 Task: Select a schedule automation every 3 month on the 1 at 03:00 PM starting on May 1, 2023.
Action: Mouse moved to (531, 415)
Screenshot: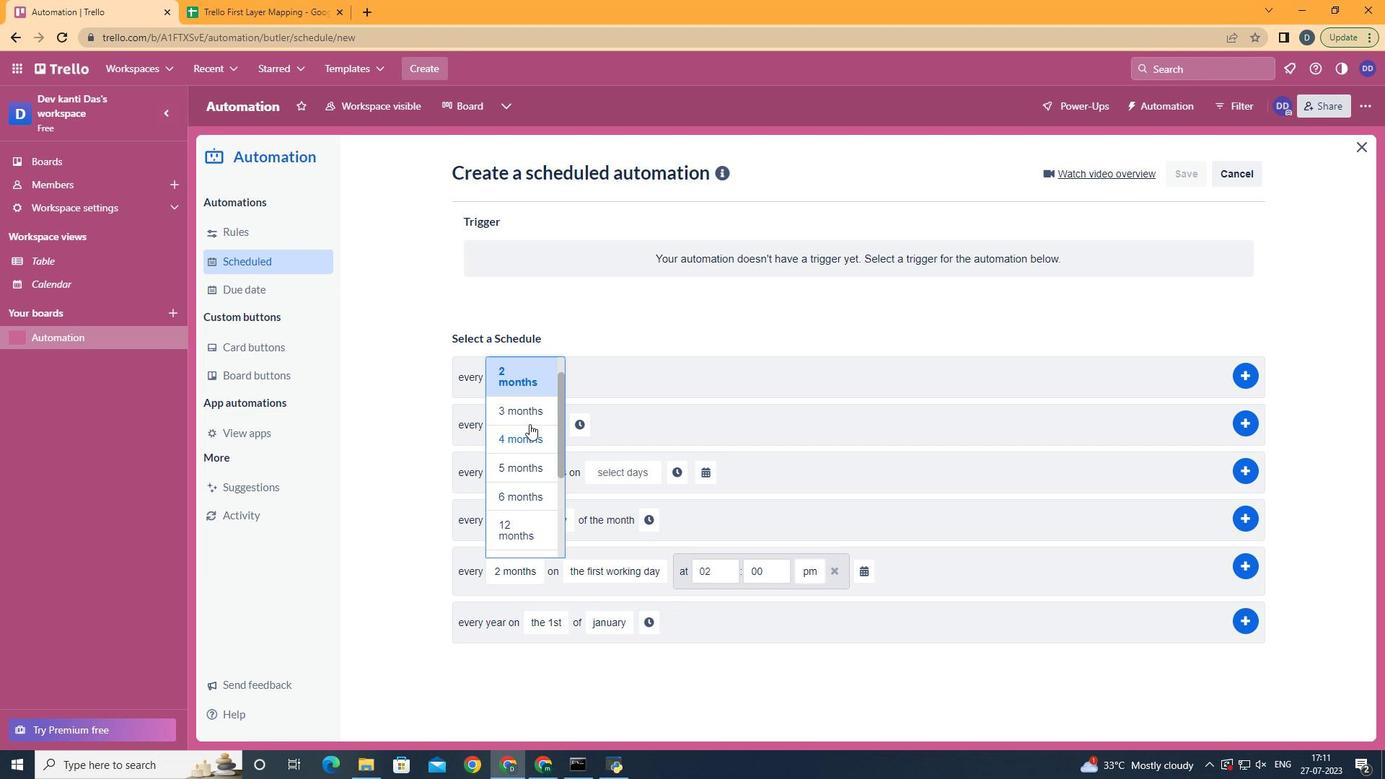 
Action: Mouse pressed left at (531, 415)
Screenshot: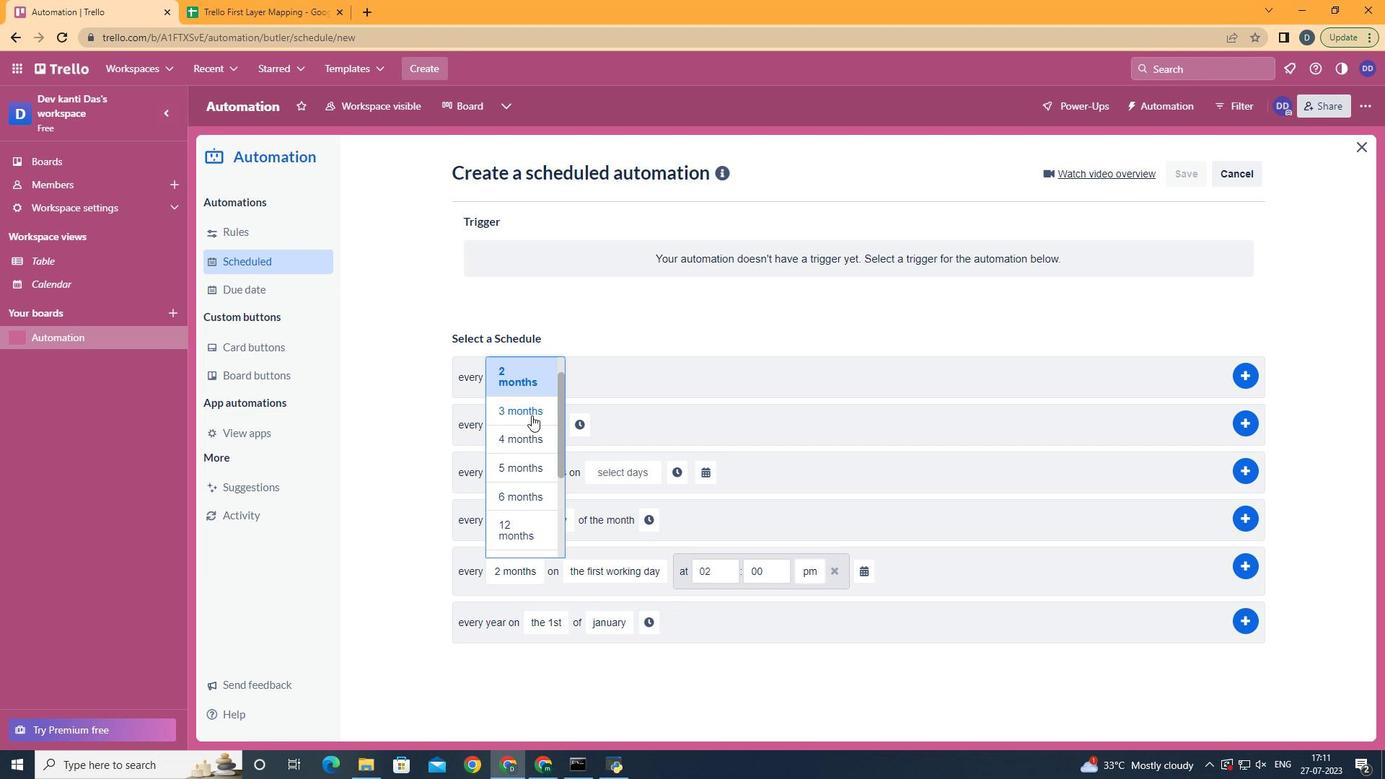 
Action: Mouse moved to (645, 387)
Screenshot: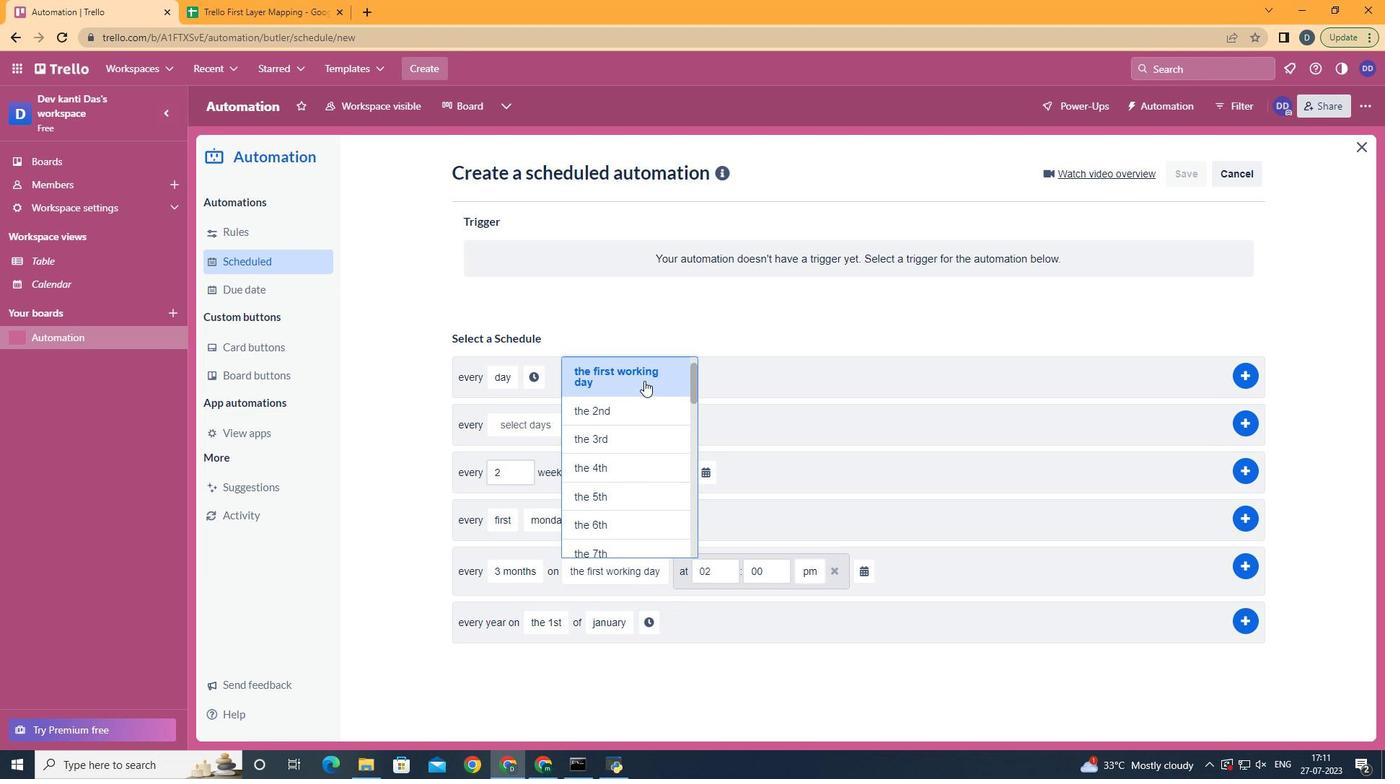 
Action: Mouse scrolled (645, 388) with delta (0, 0)
Screenshot: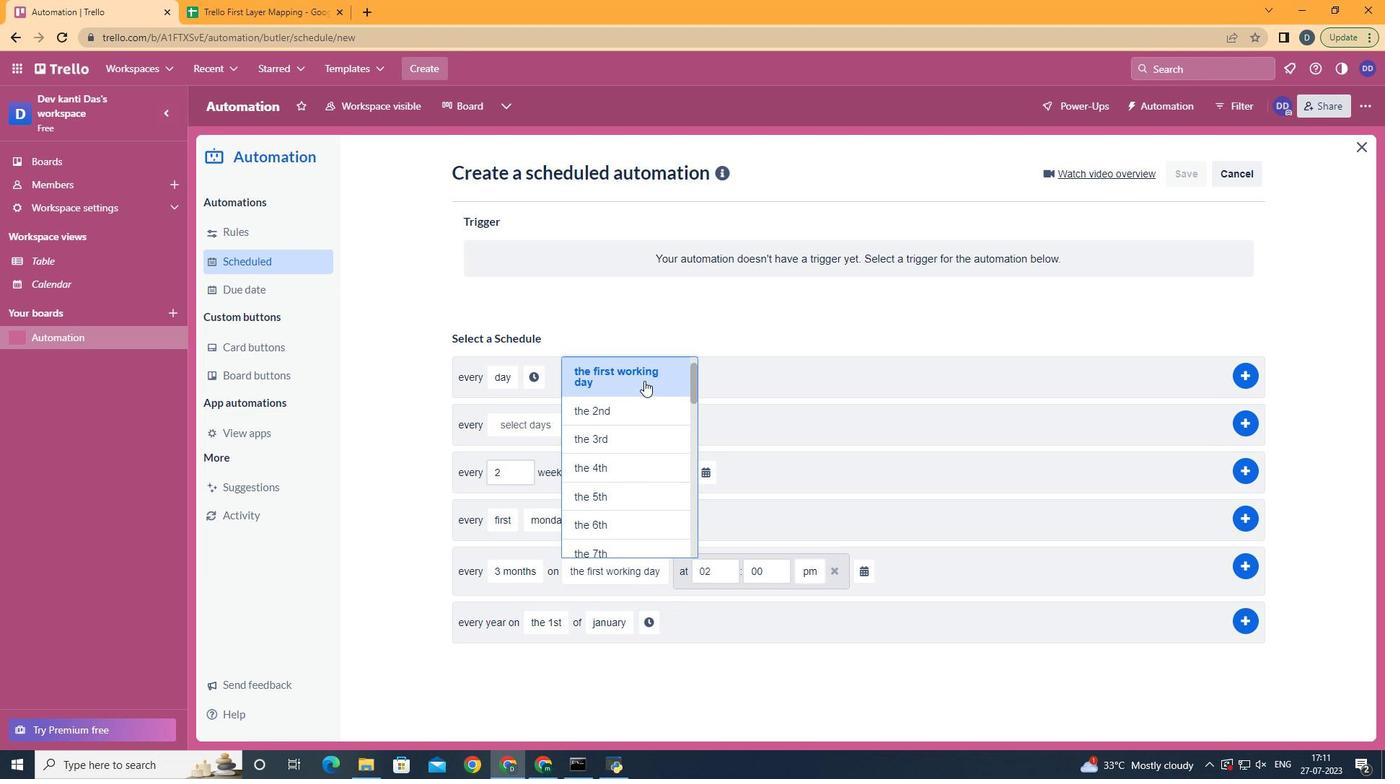 
Action: Mouse scrolled (645, 388) with delta (0, 0)
Screenshot: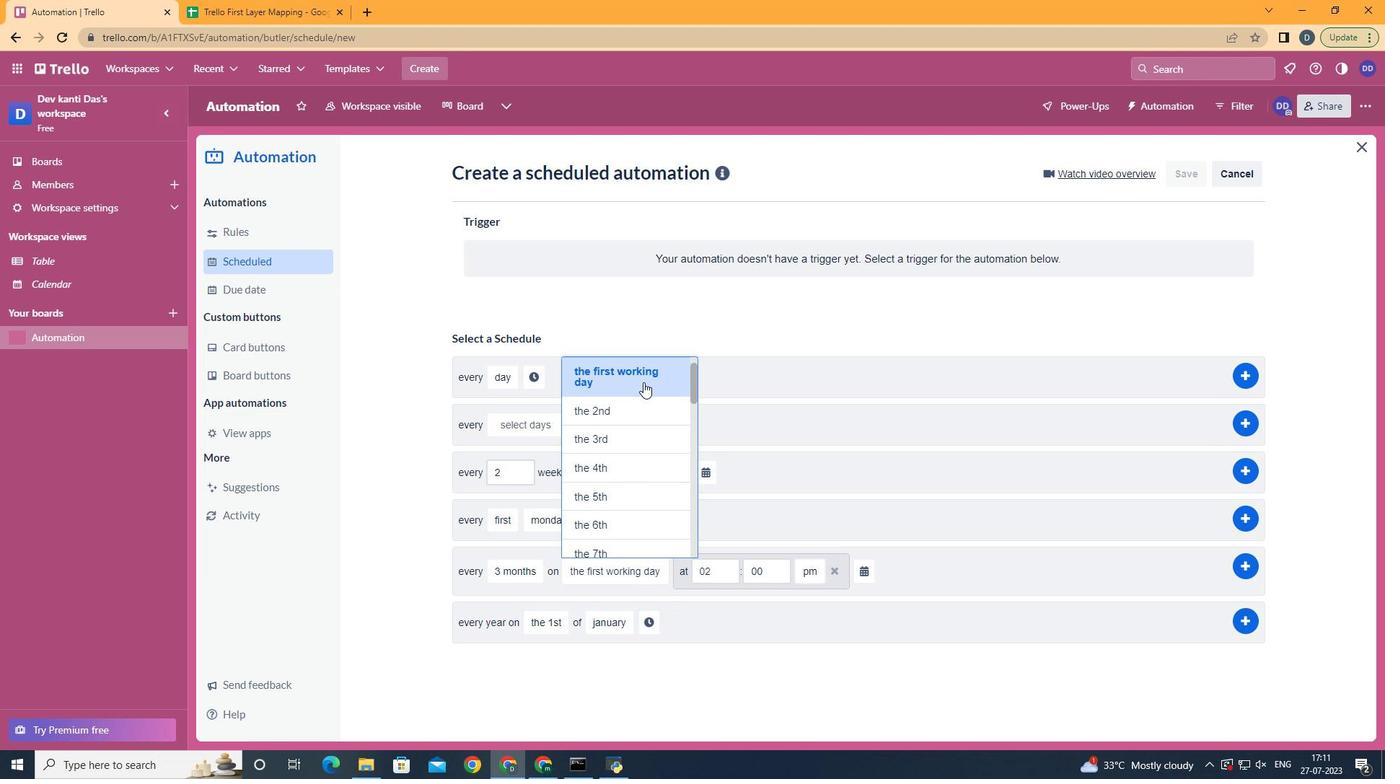 
Action: Mouse scrolled (645, 388) with delta (0, 0)
Screenshot: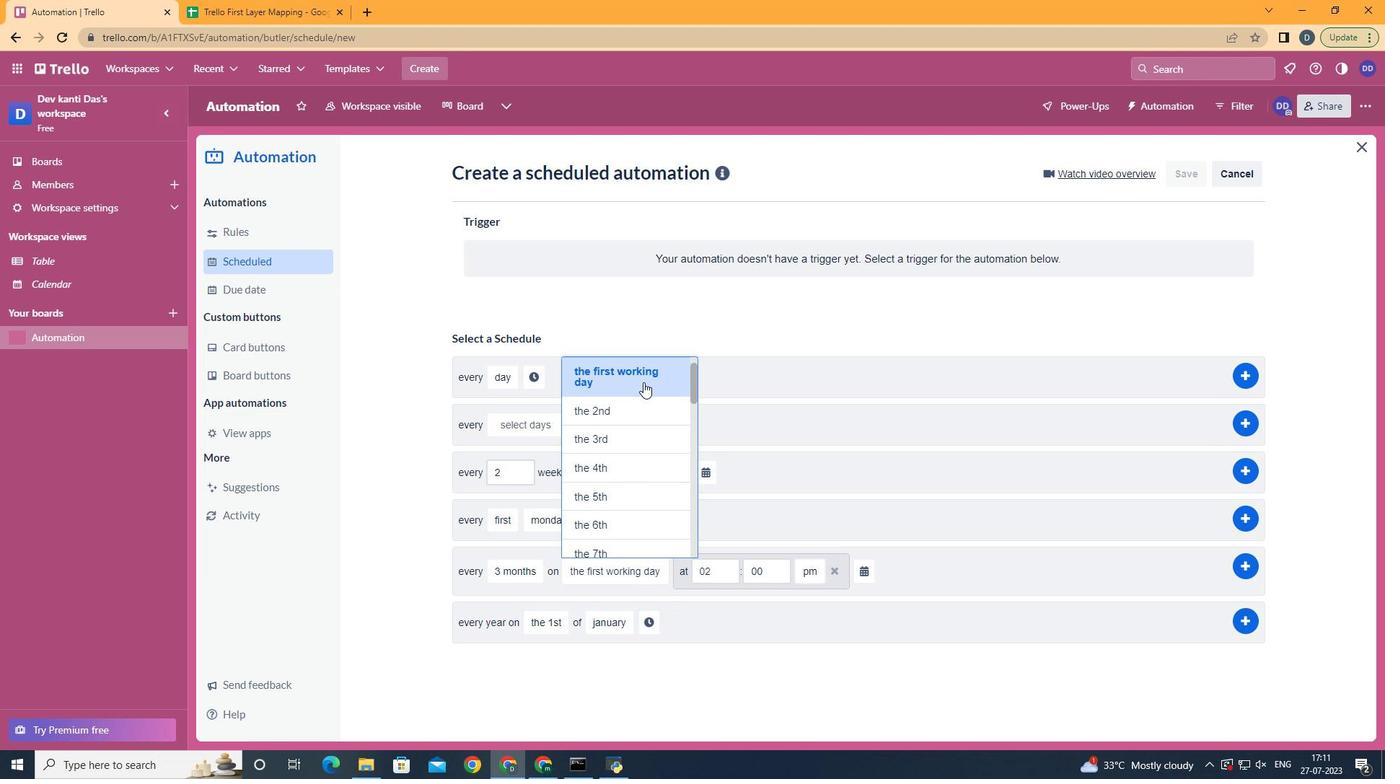
Action: Mouse moved to (658, 367)
Screenshot: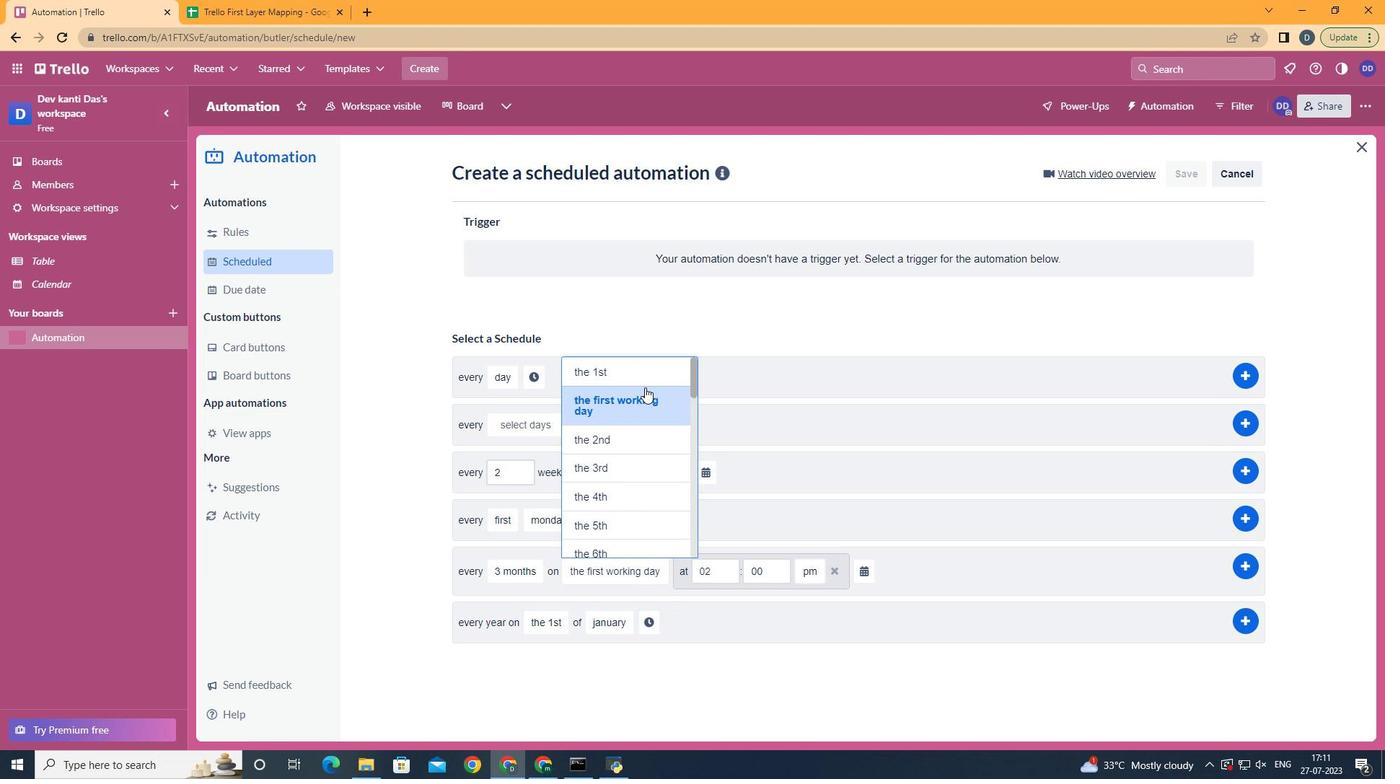 
Action: Mouse pressed left at (658, 367)
Screenshot: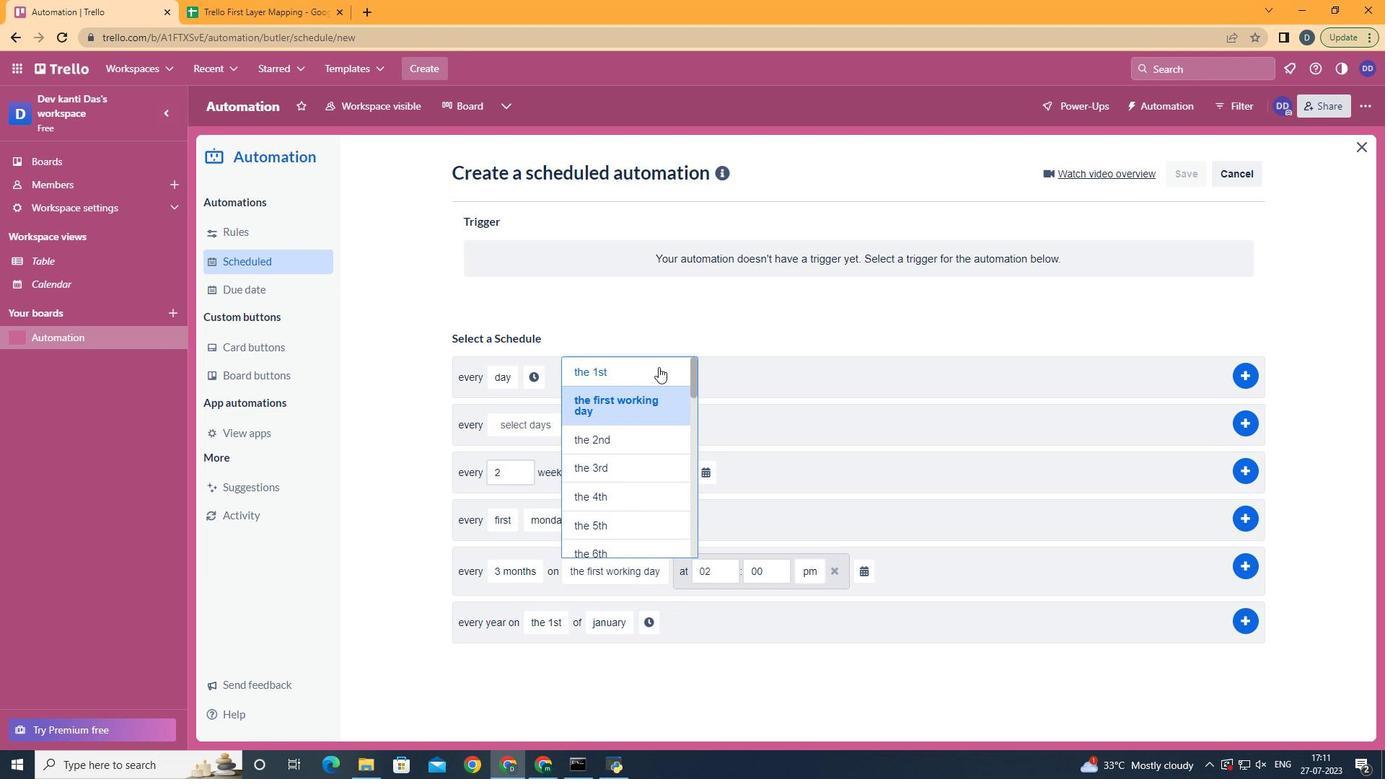 
Action: Mouse moved to (661, 584)
Screenshot: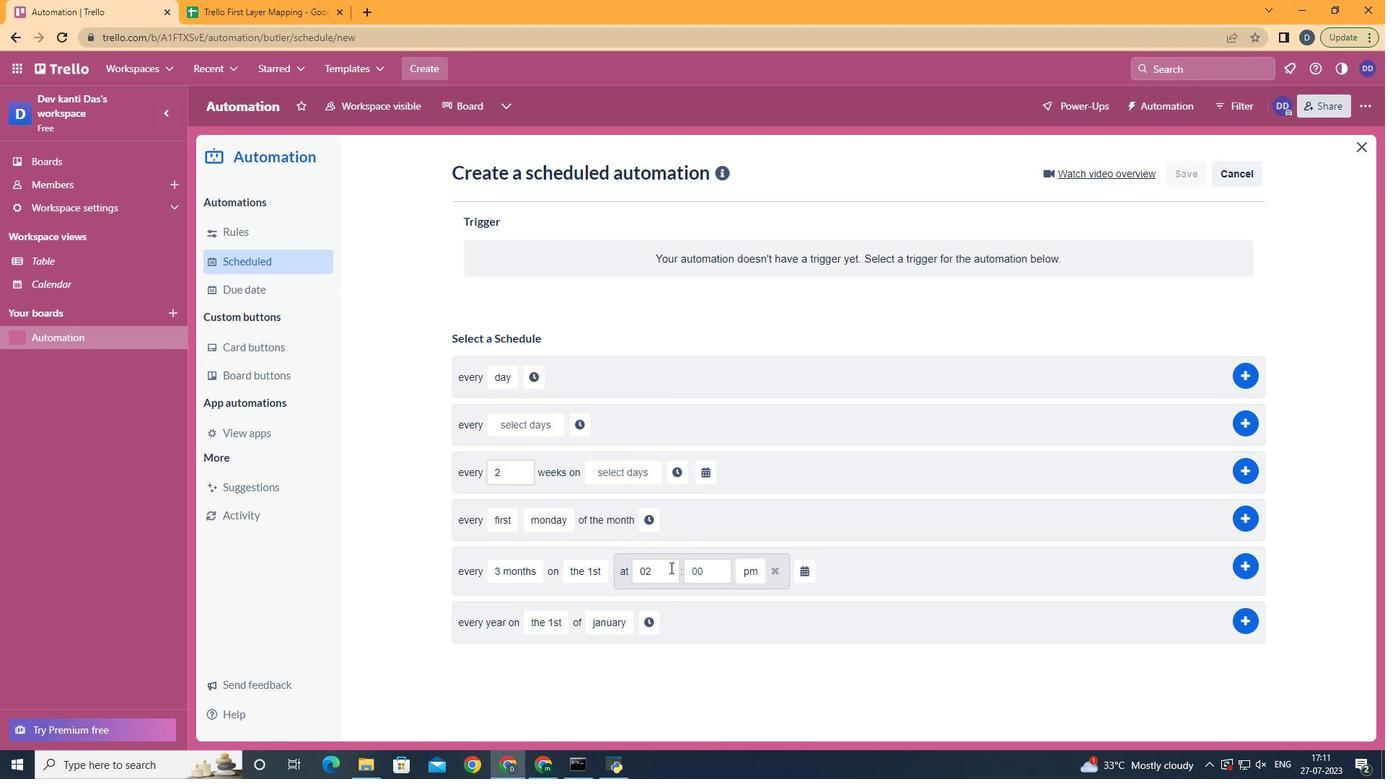 
Action: Mouse pressed left at (661, 584)
Screenshot: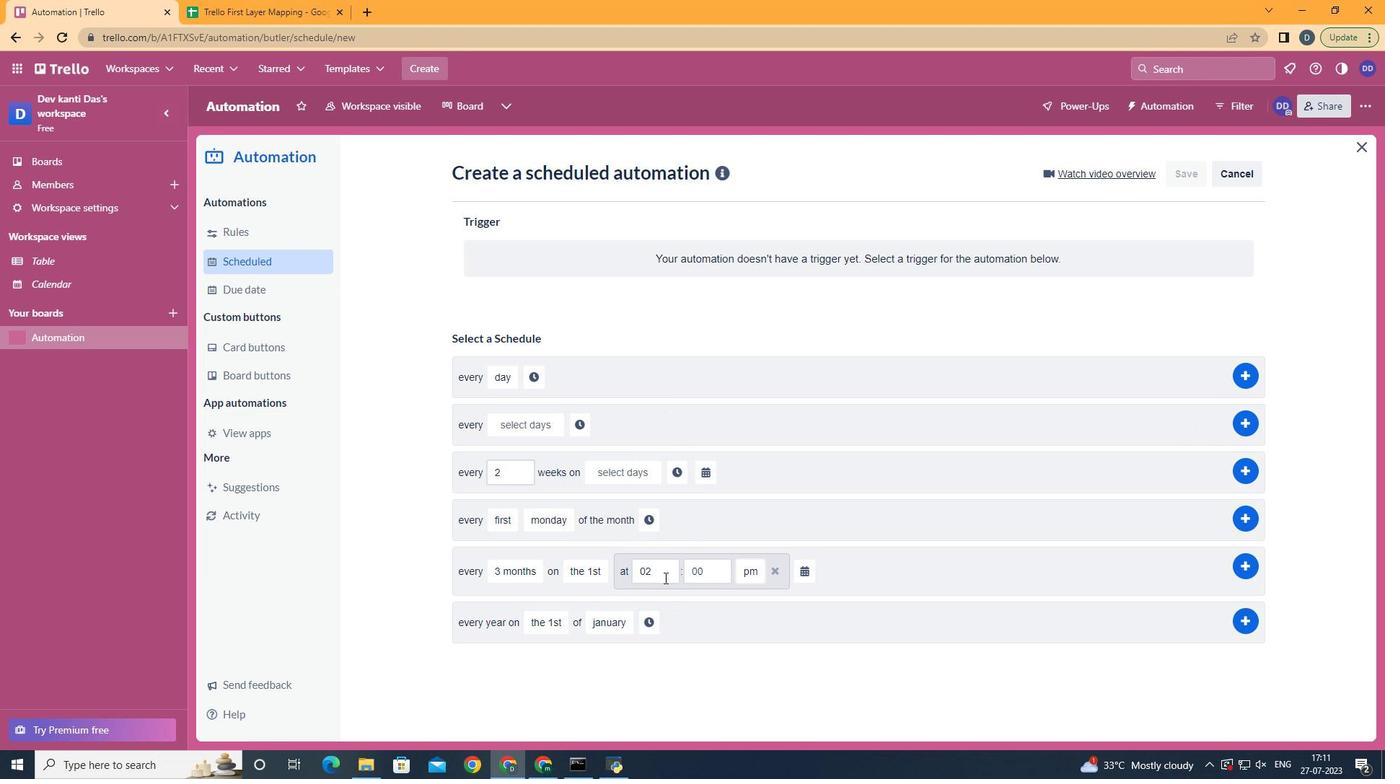 
Action: Key pressed <Key.backspace>3
Screenshot: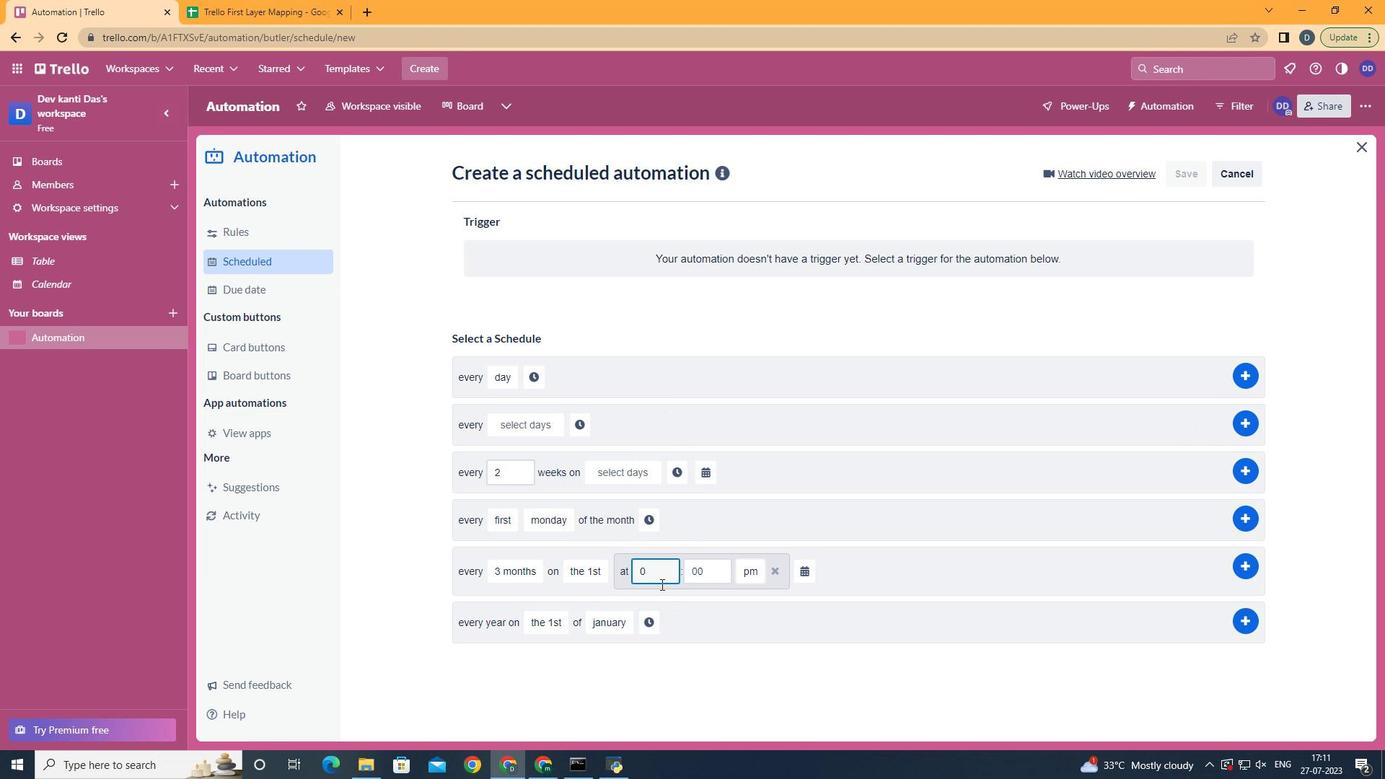 
Action: Mouse moved to (754, 625)
Screenshot: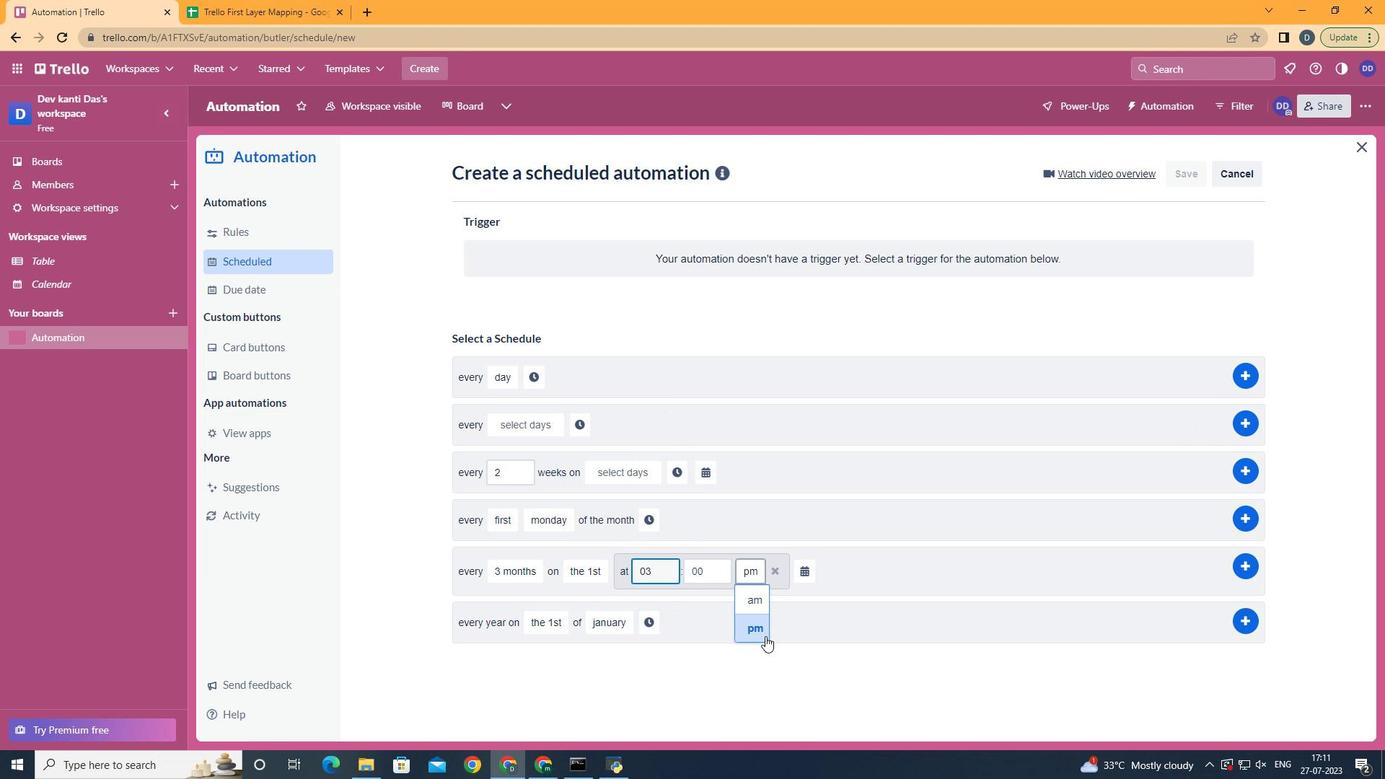 
Action: Mouse pressed left at (754, 625)
Screenshot: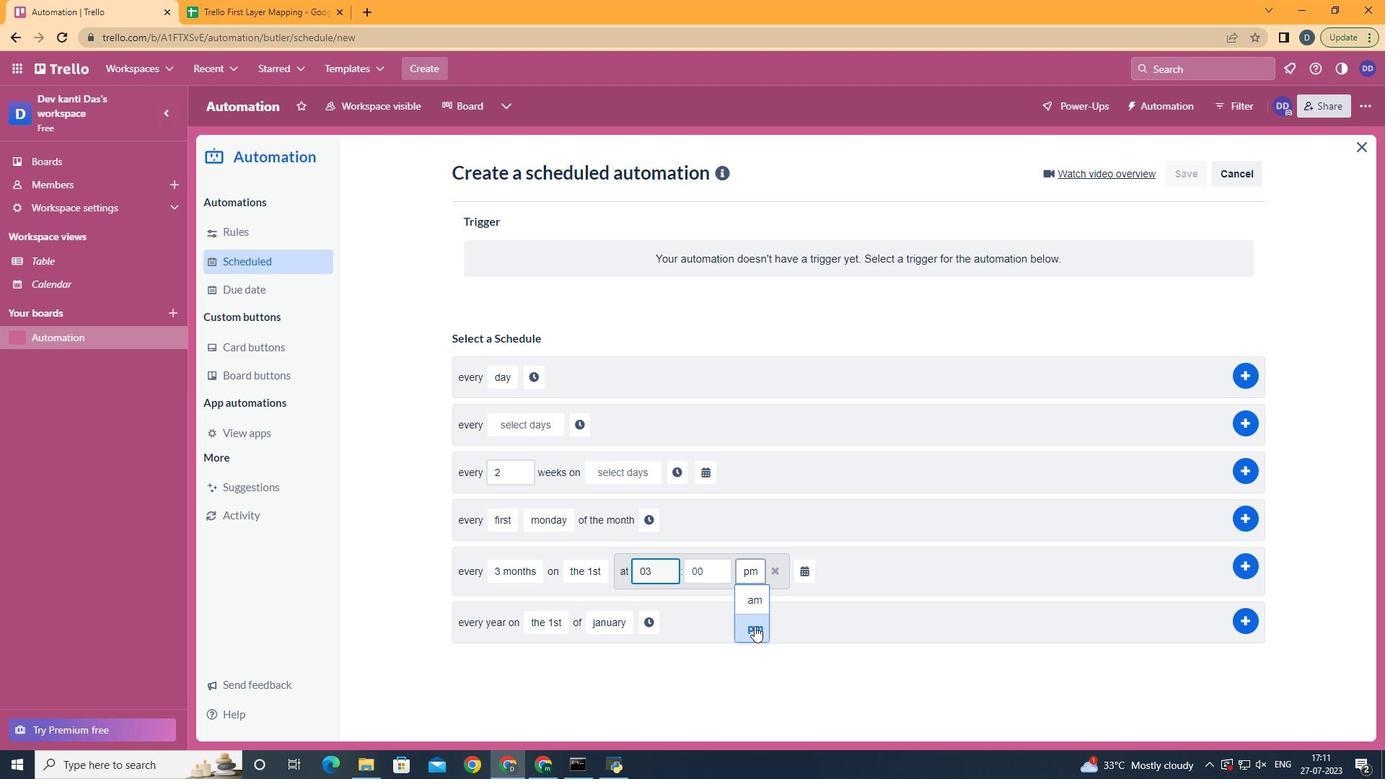 
Action: Mouse moved to (797, 574)
Screenshot: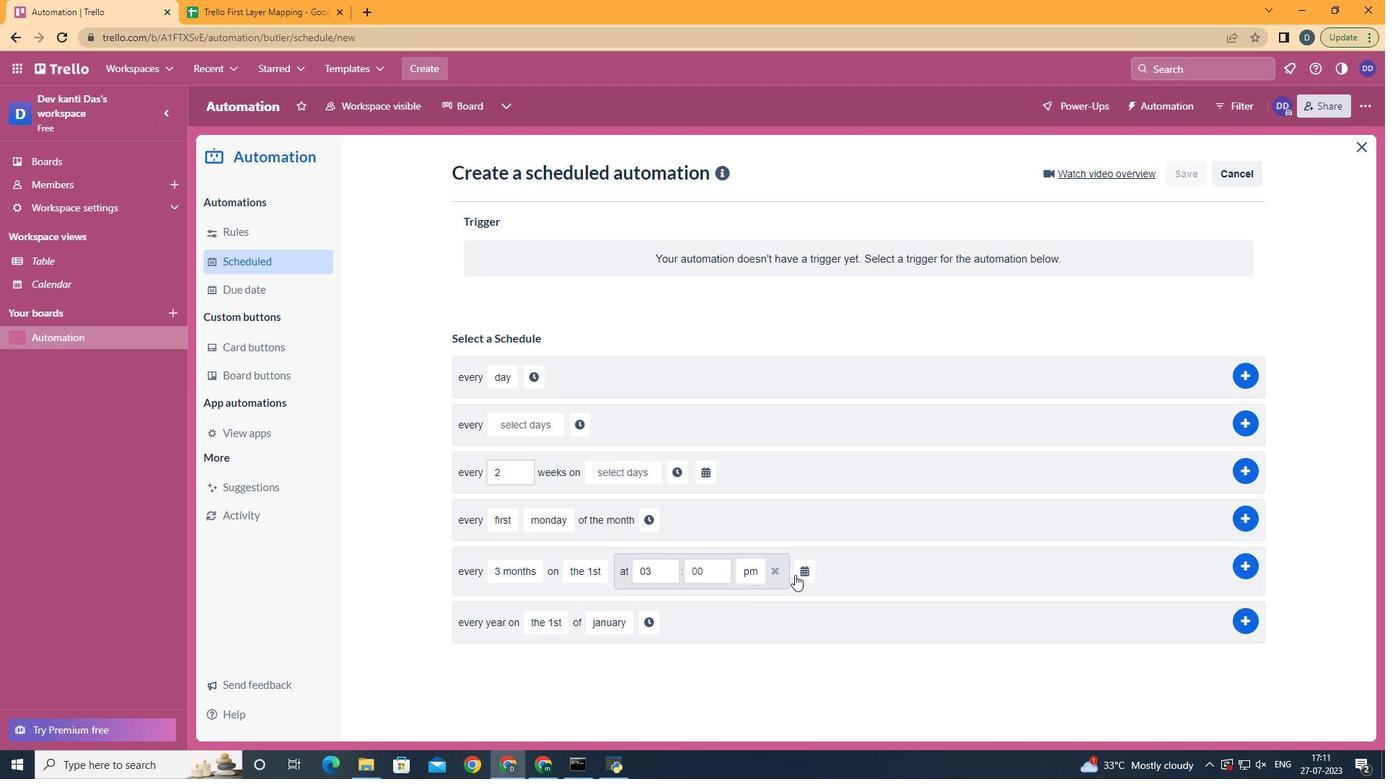 
Action: Mouse pressed left at (797, 574)
Screenshot: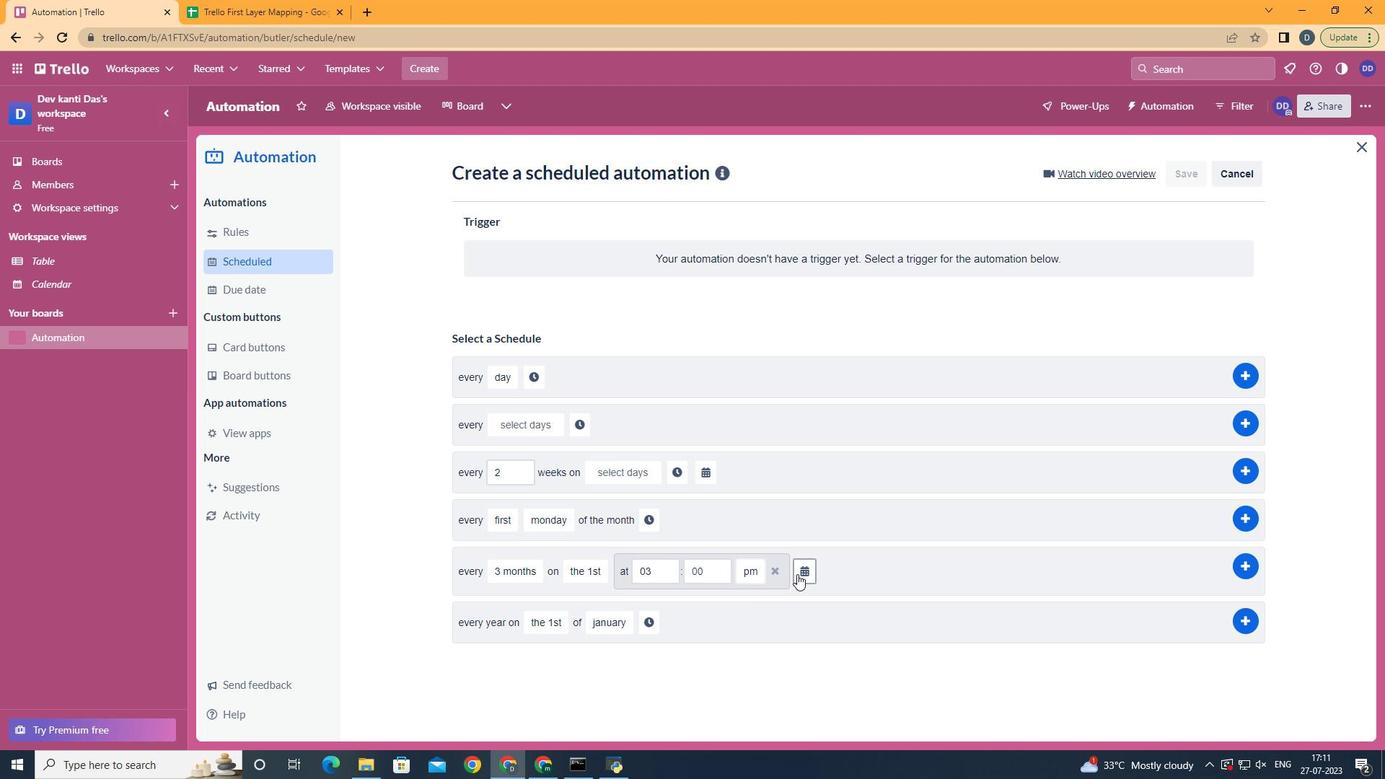 
Action: Mouse moved to (761, 567)
Screenshot: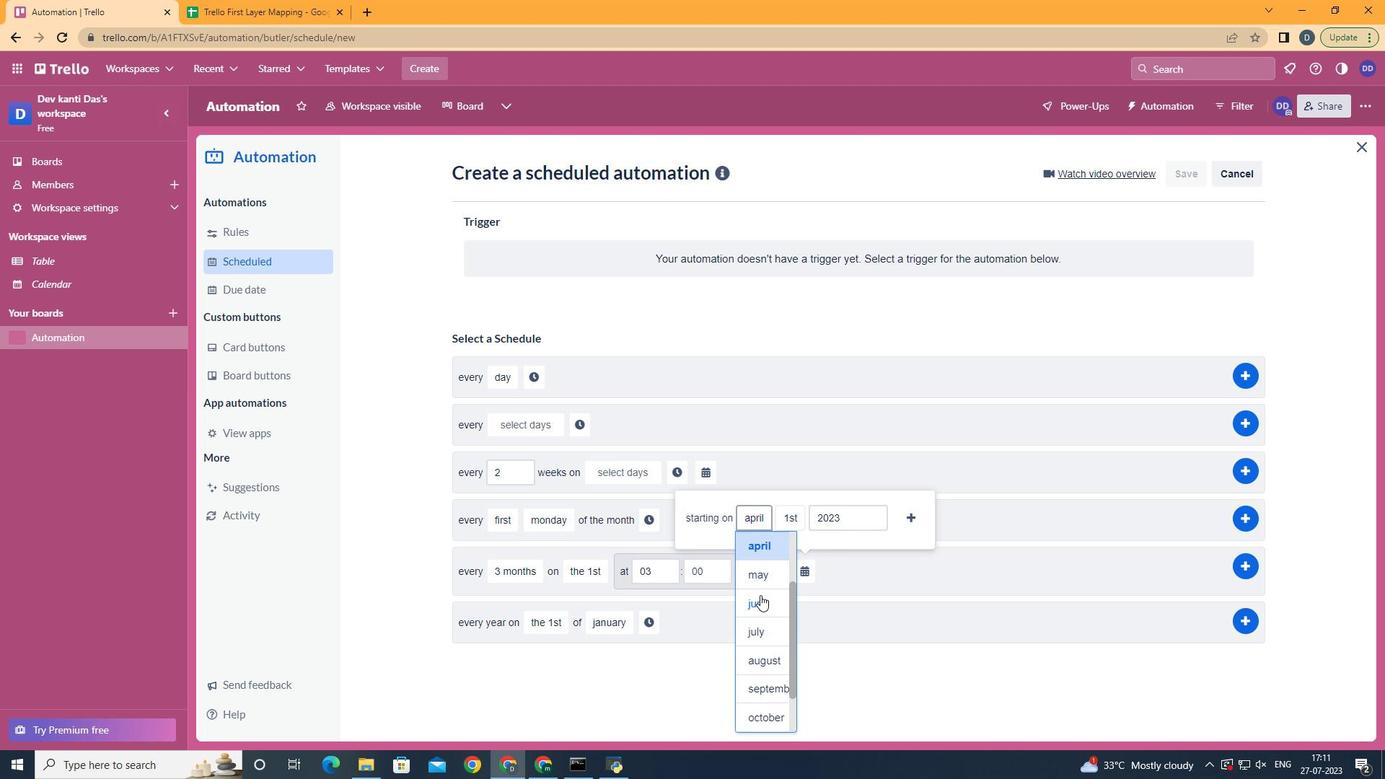 
Action: Mouse pressed left at (761, 567)
Screenshot: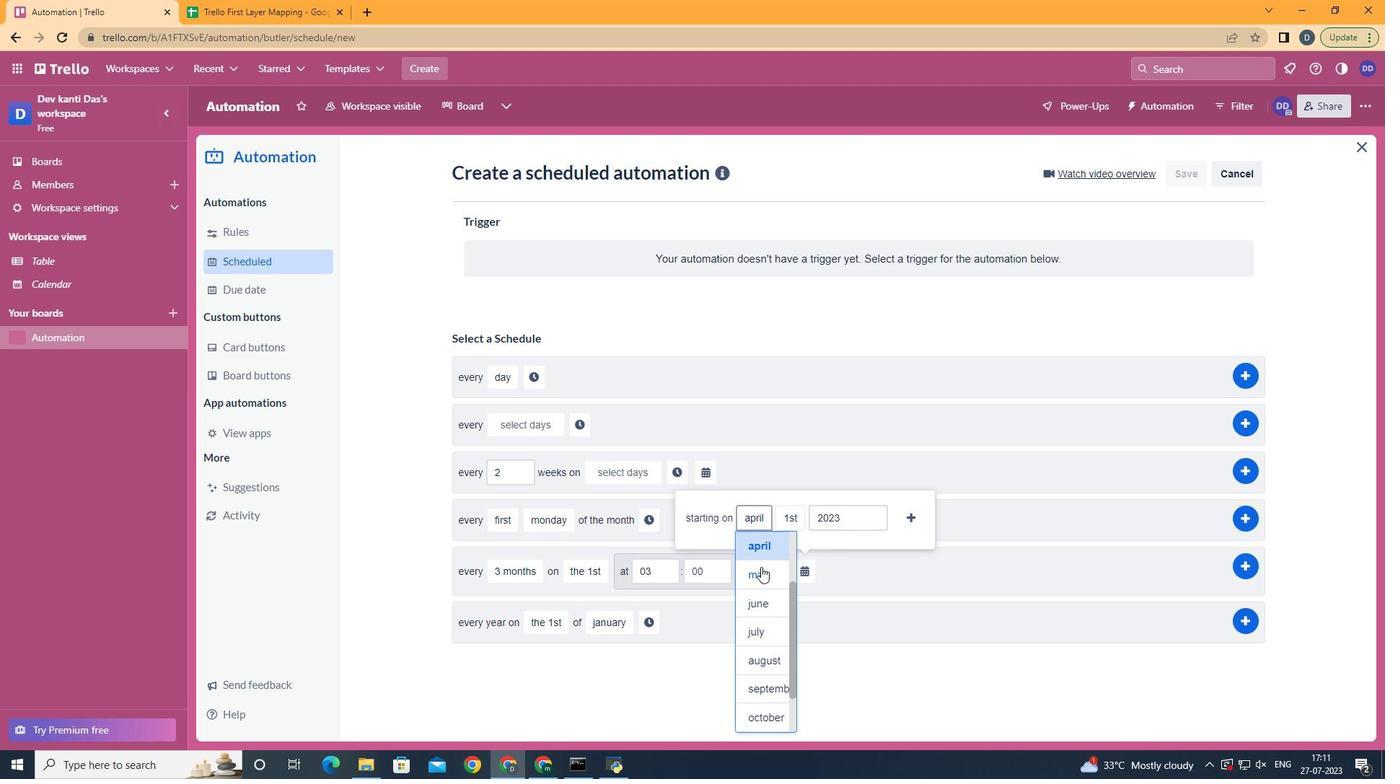 
Action: Mouse moved to (796, 536)
Screenshot: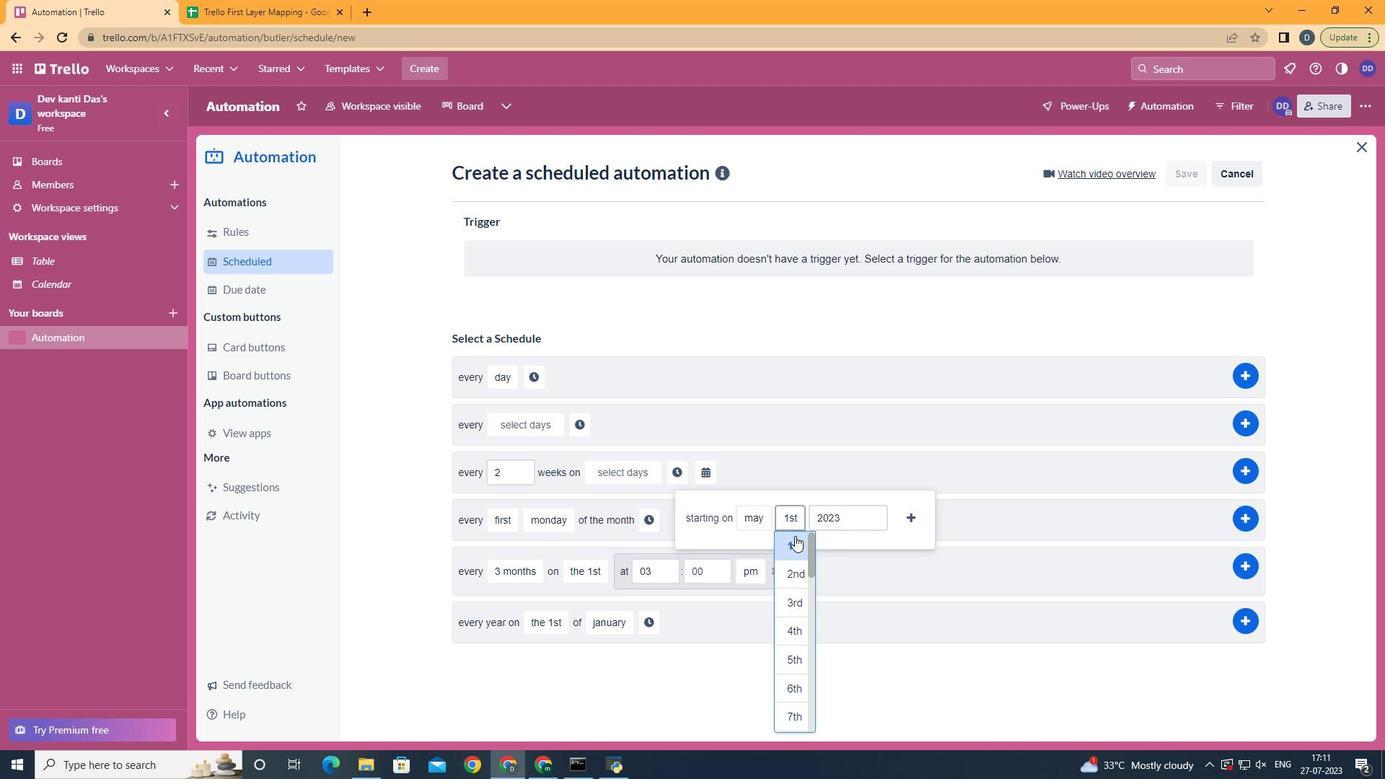 
Action: Mouse pressed left at (796, 536)
Screenshot: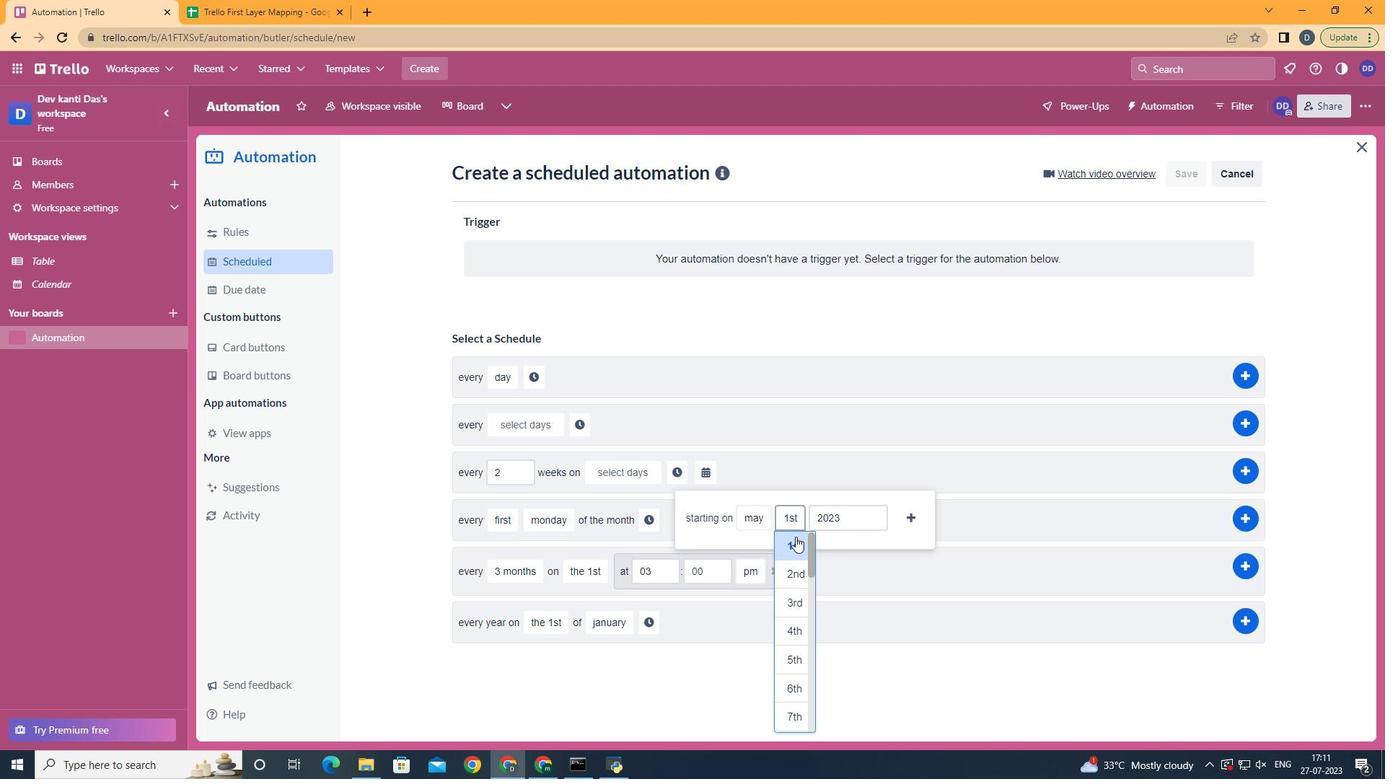 
Action: Mouse moved to (842, 522)
Screenshot: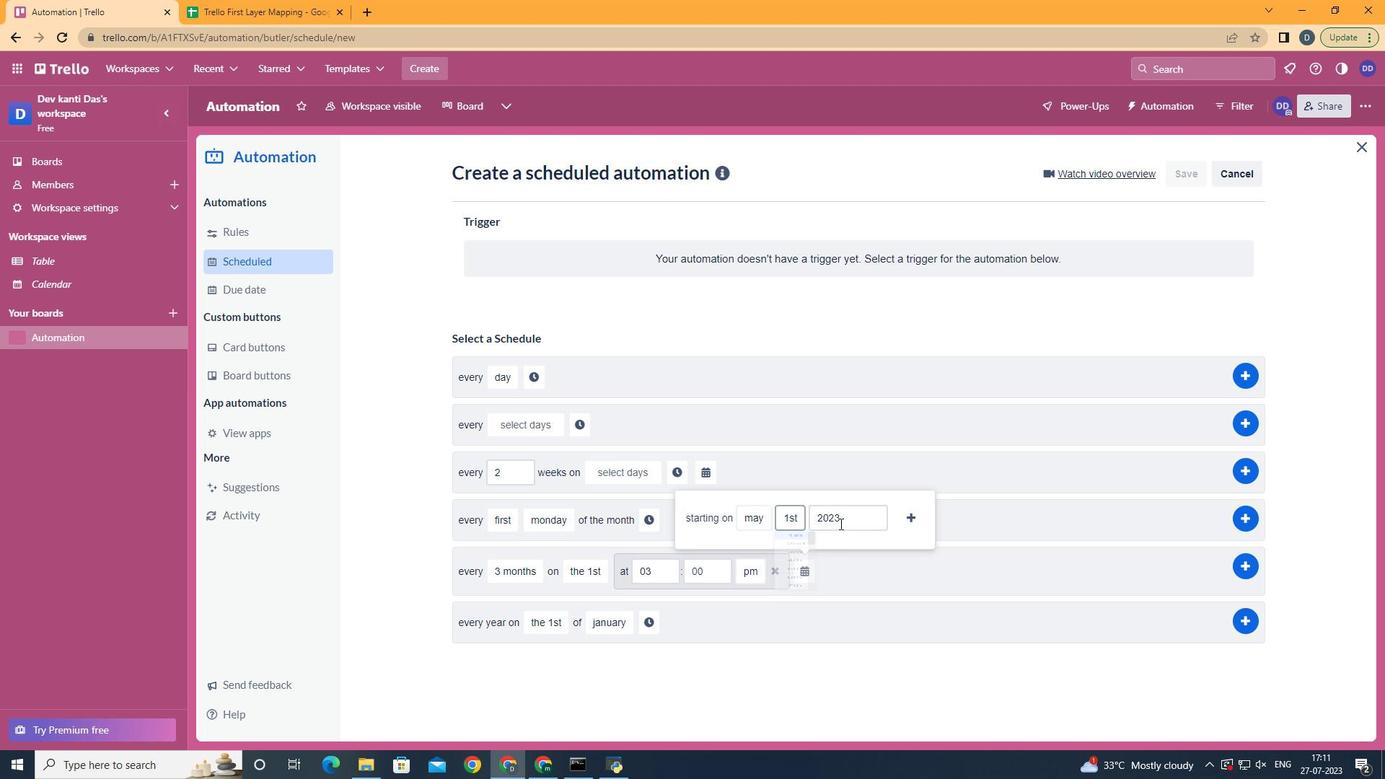 
Action: Mouse pressed left at (842, 522)
Screenshot: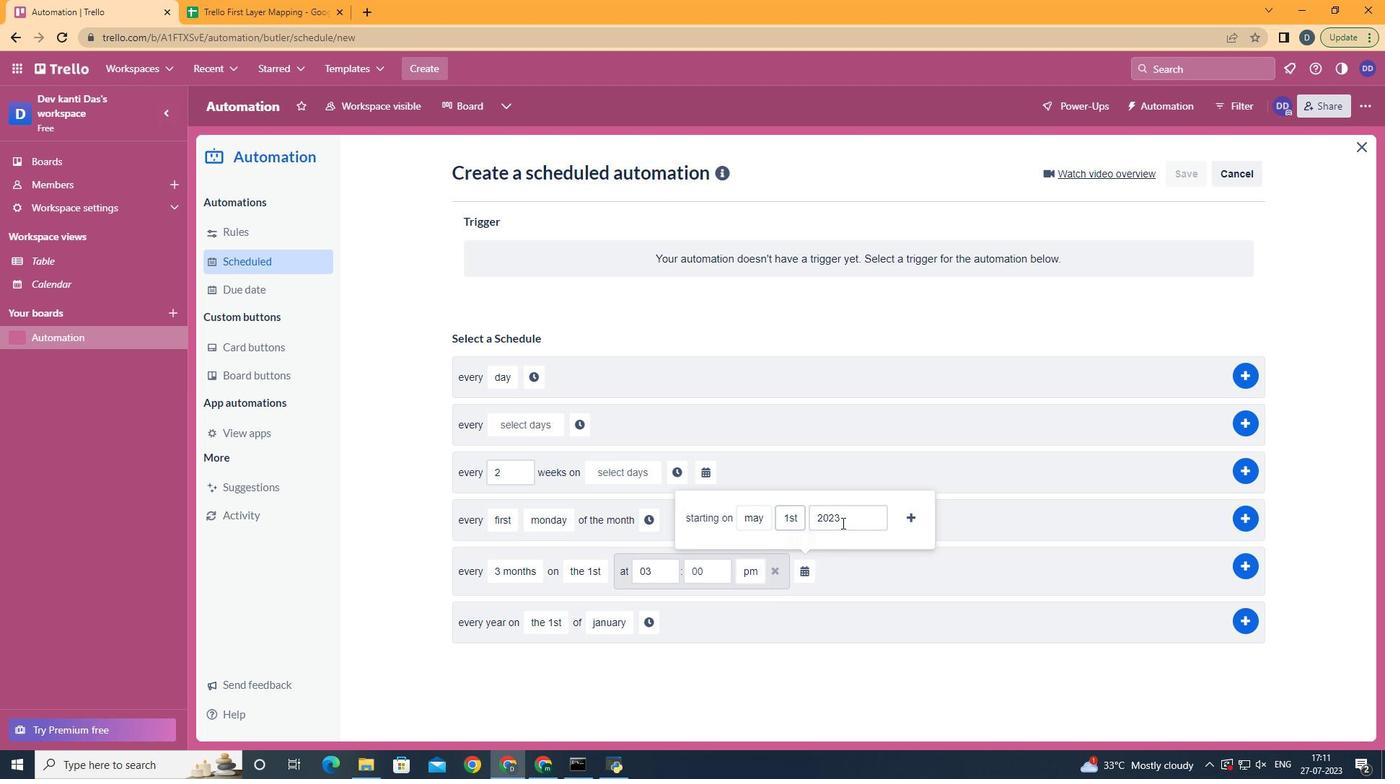 
Action: Key pressed <Key.backspace>3
Screenshot: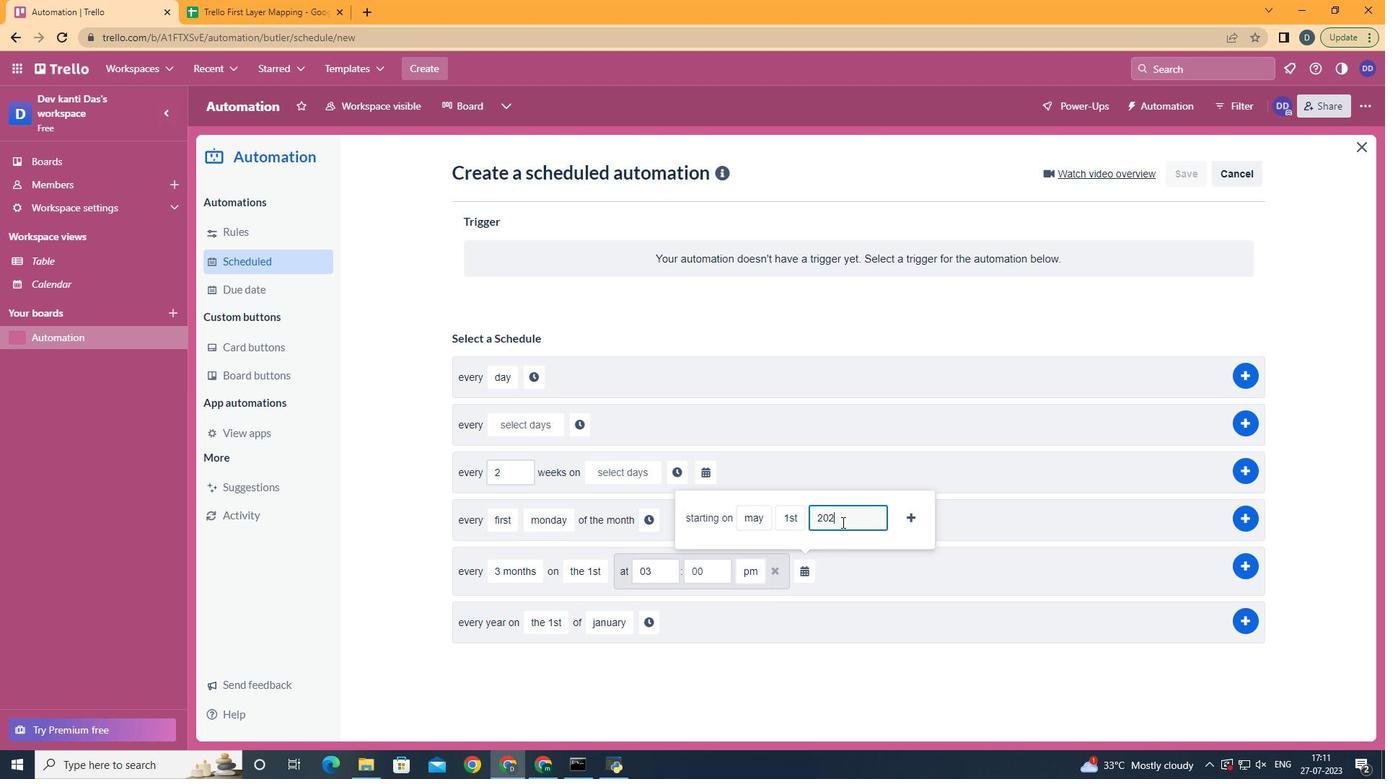 
Action: Mouse moved to (907, 512)
Screenshot: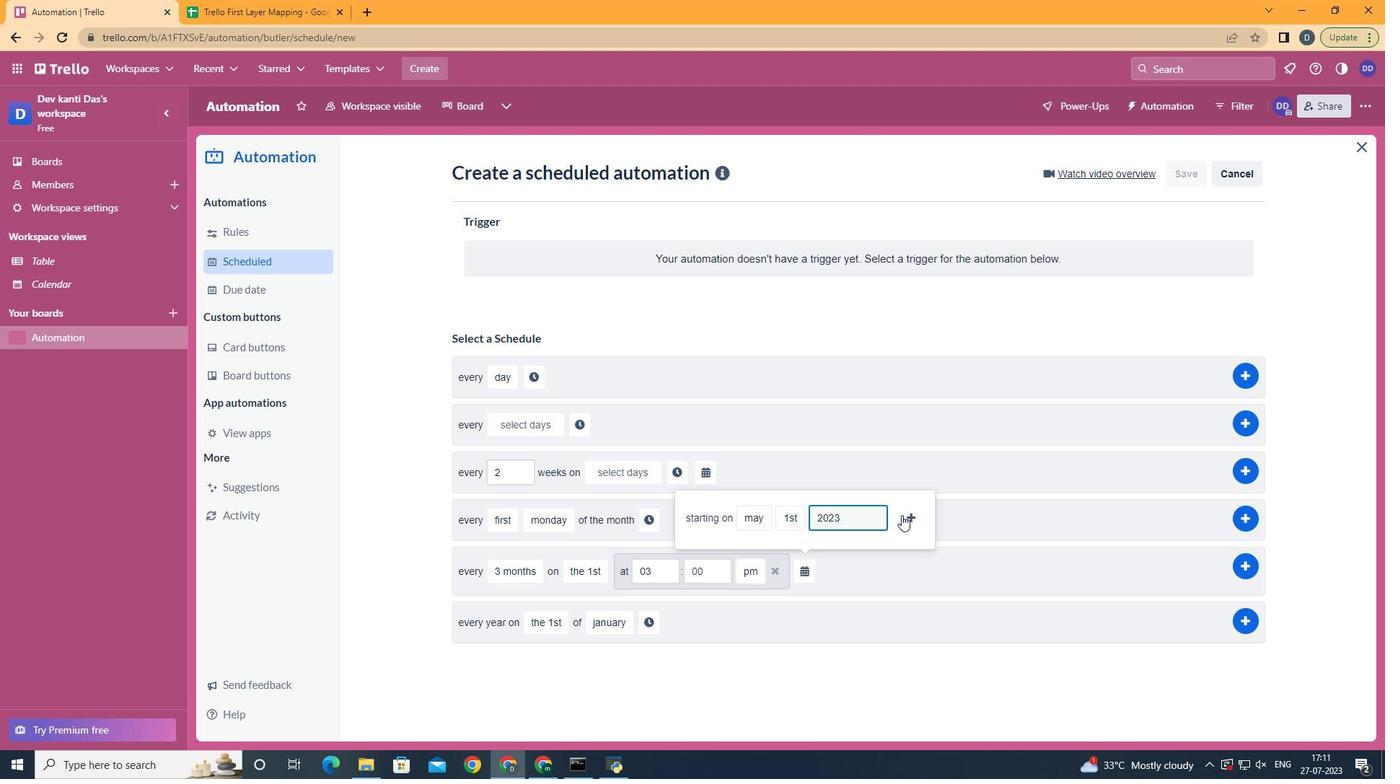 
Action: Mouse pressed left at (907, 512)
Screenshot: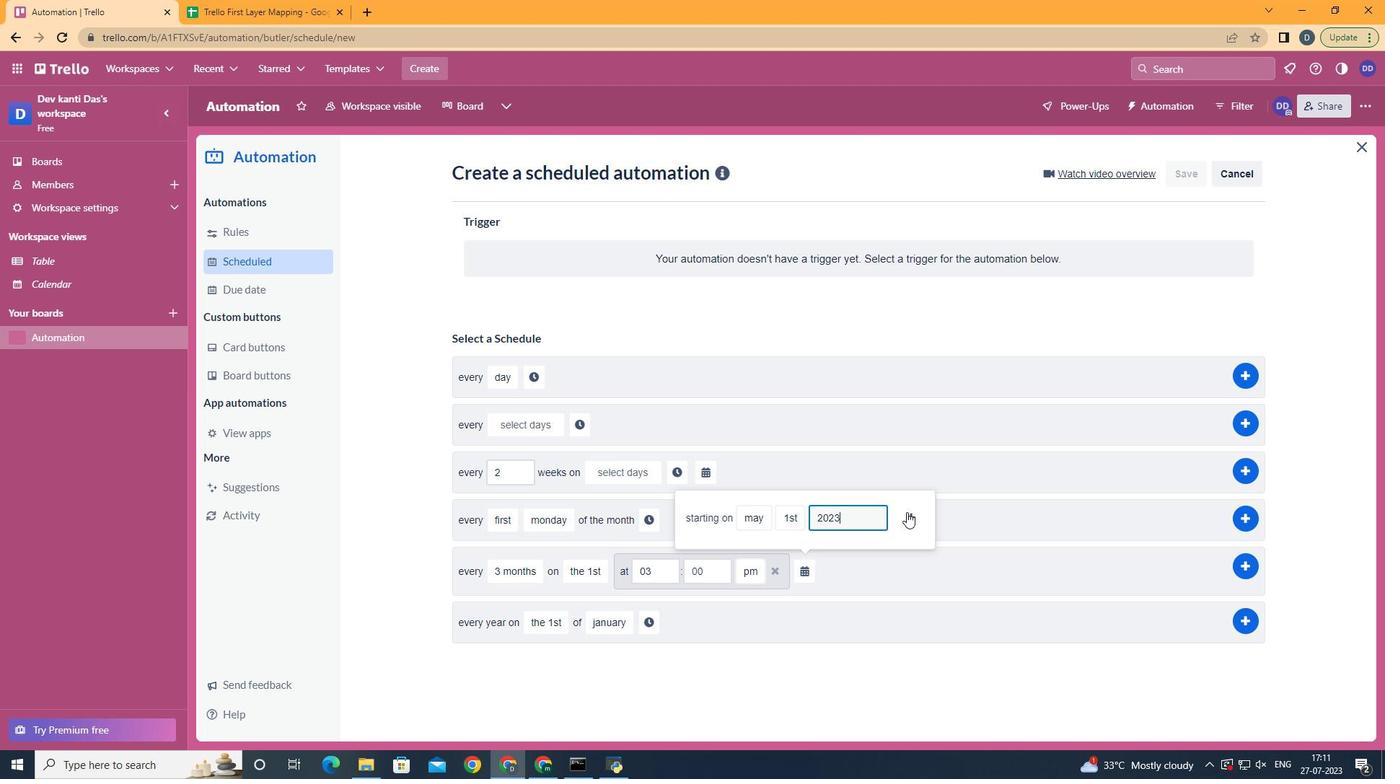 
Action: Mouse moved to (916, 535)
Screenshot: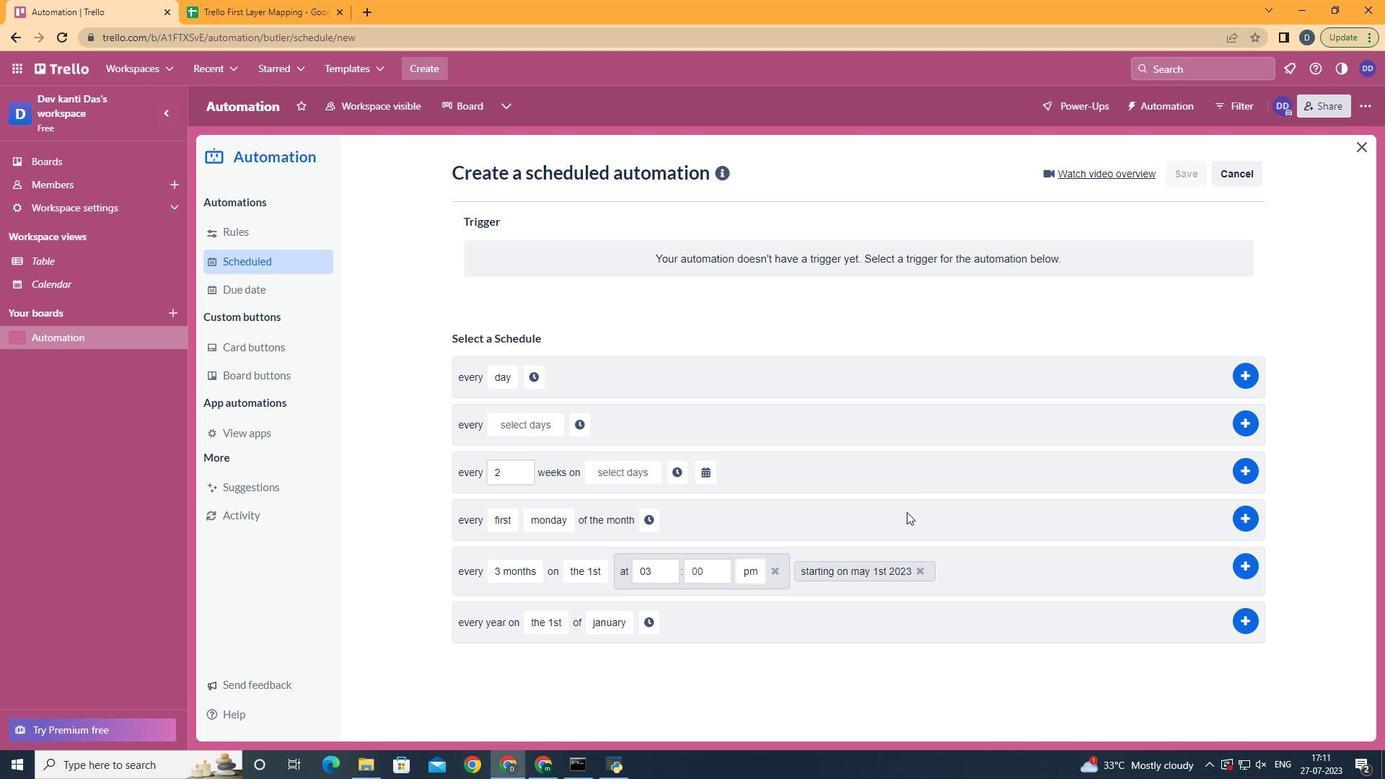 
